 Task: Add the task  Develop a new online marketplace for a specific industry to the section API Security Sprint in the project AgileCraft and add a Due Date to the respective task as 2024/05/17
Action: Mouse moved to (57, 377)
Screenshot: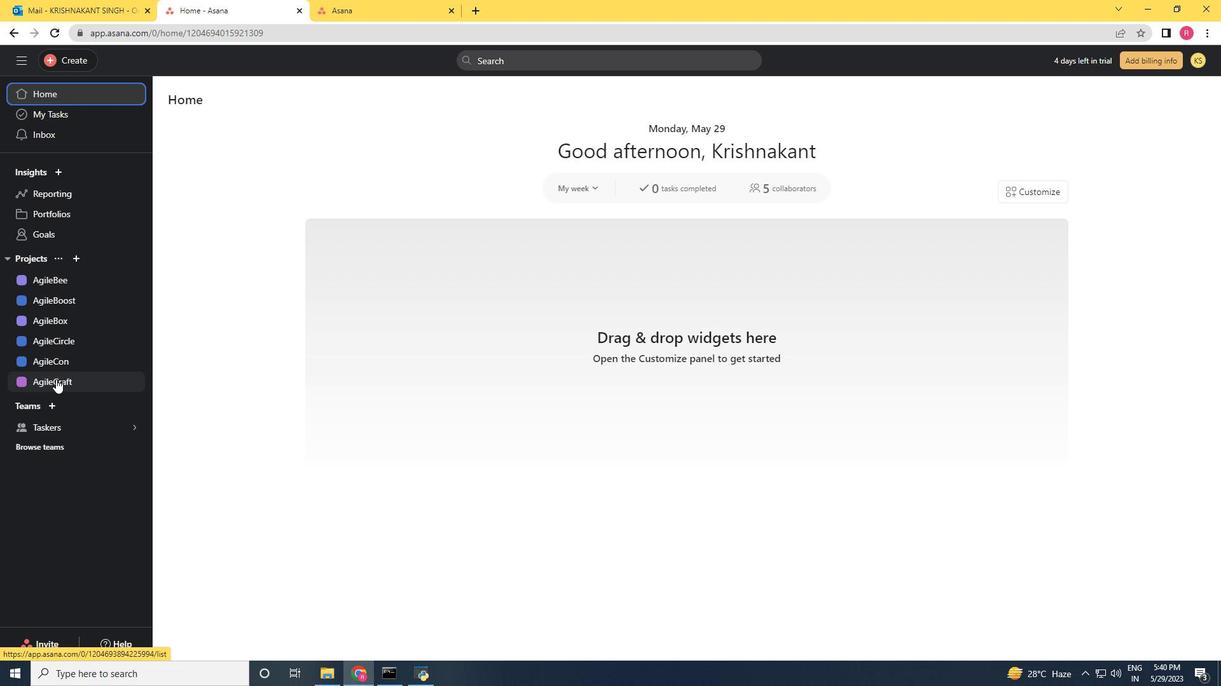
Action: Mouse pressed left at (57, 377)
Screenshot: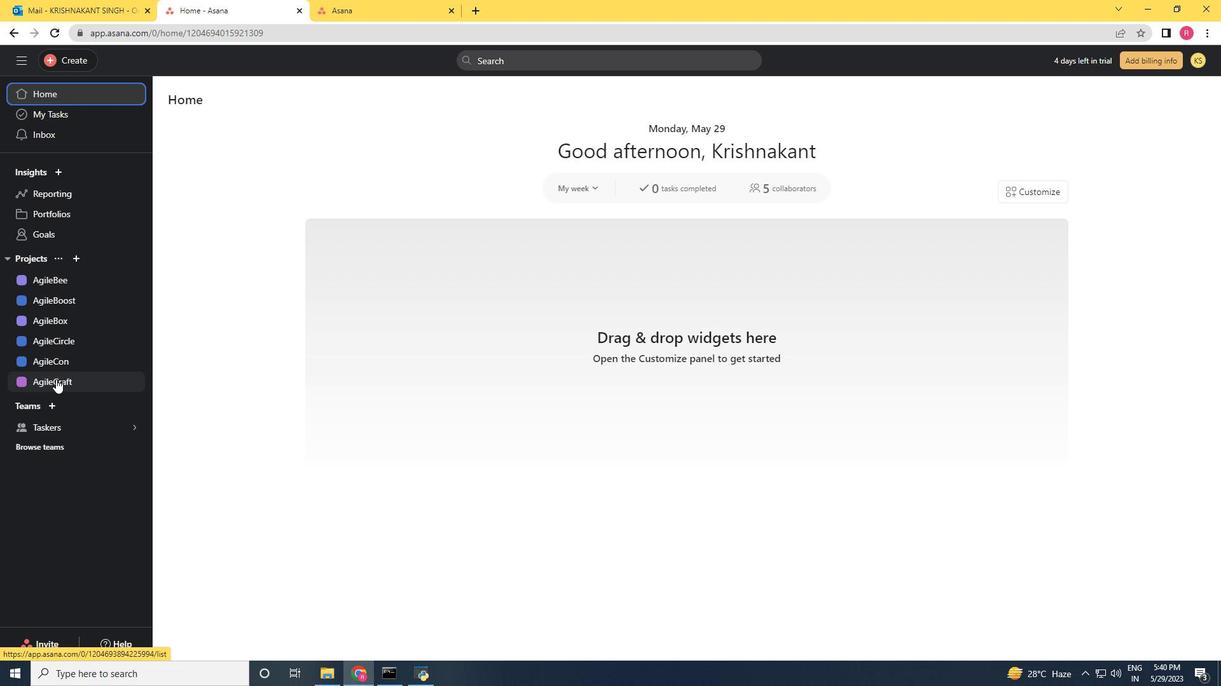 
Action: Mouse moved to (1011, 533)
Screenshot: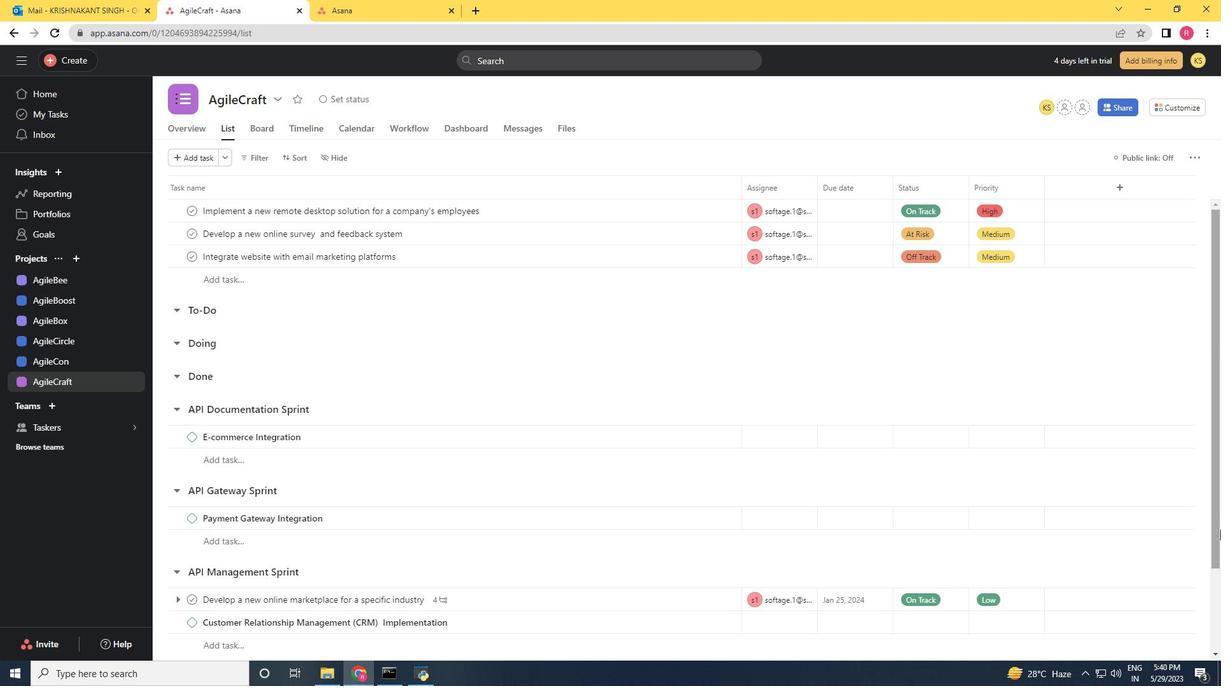 
Action: Mouse scrolled (1011, 532) with delta (0, 0)
Screenshot: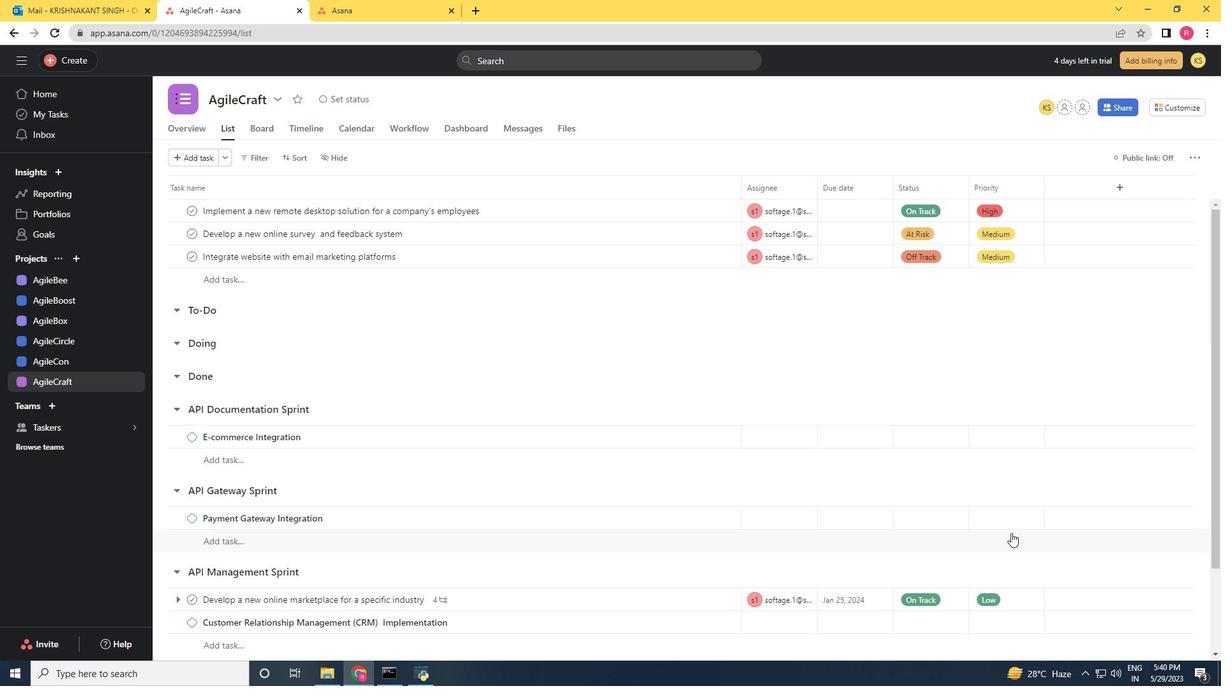 
Action: Mouse moved to (998, 538)
Screenshot: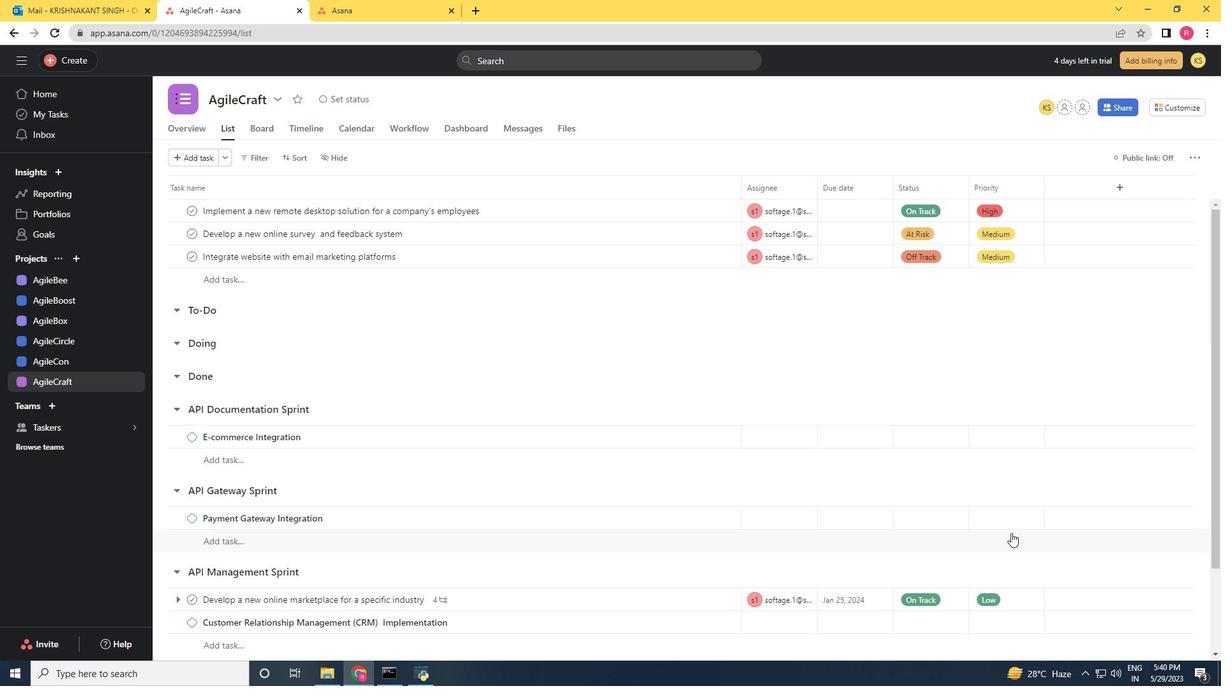 
Action: Mouse scrolled (998, 538) with delta (0, 0)
Screenshot: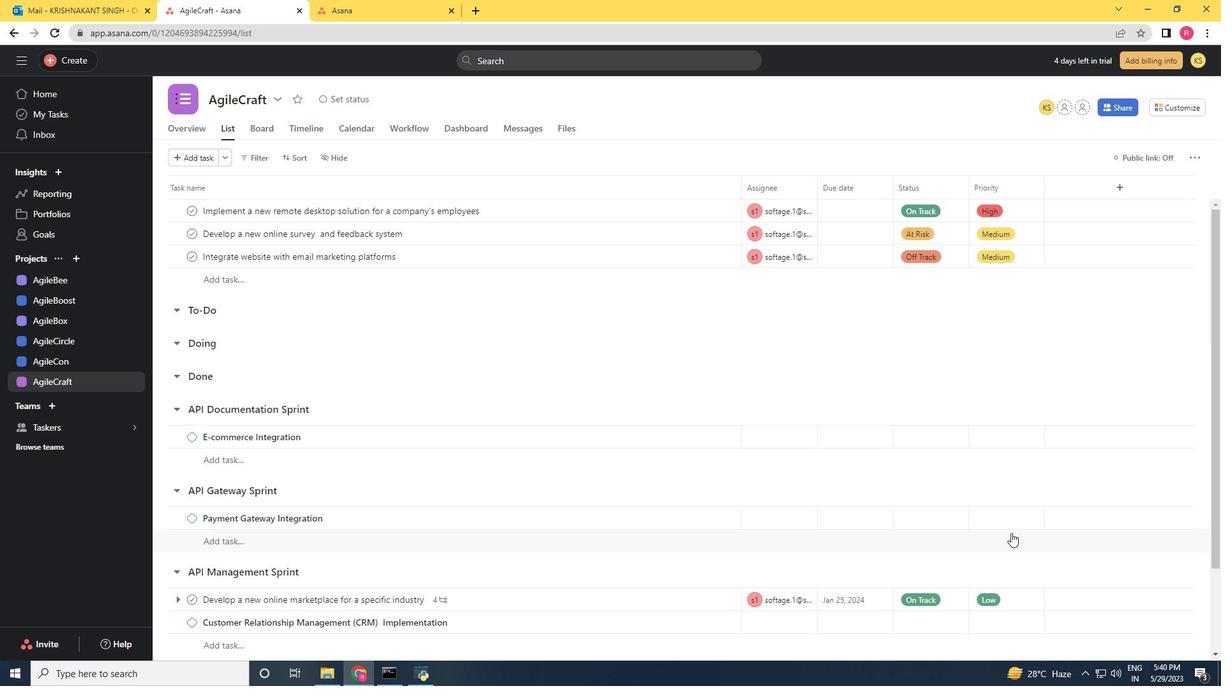 
Action: Mouse moved to (969, 547)
Screenshot: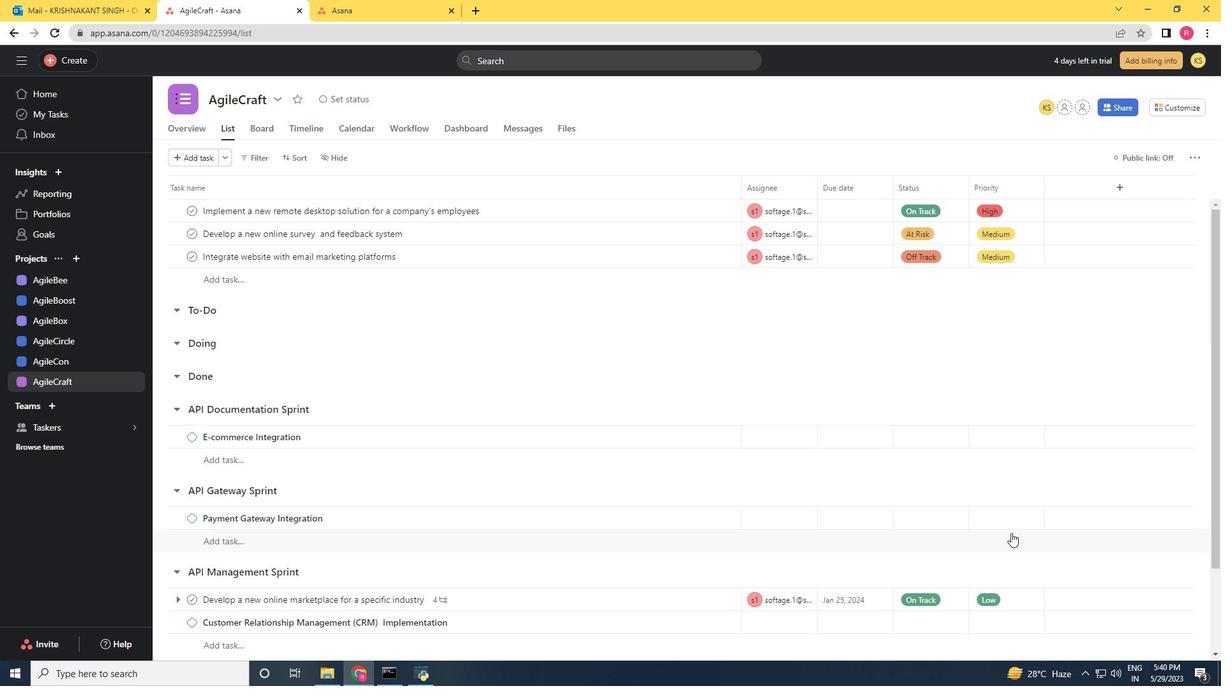 
Action: Mouse scrolled (969, 546) with delta (0, 0)
Screenshot: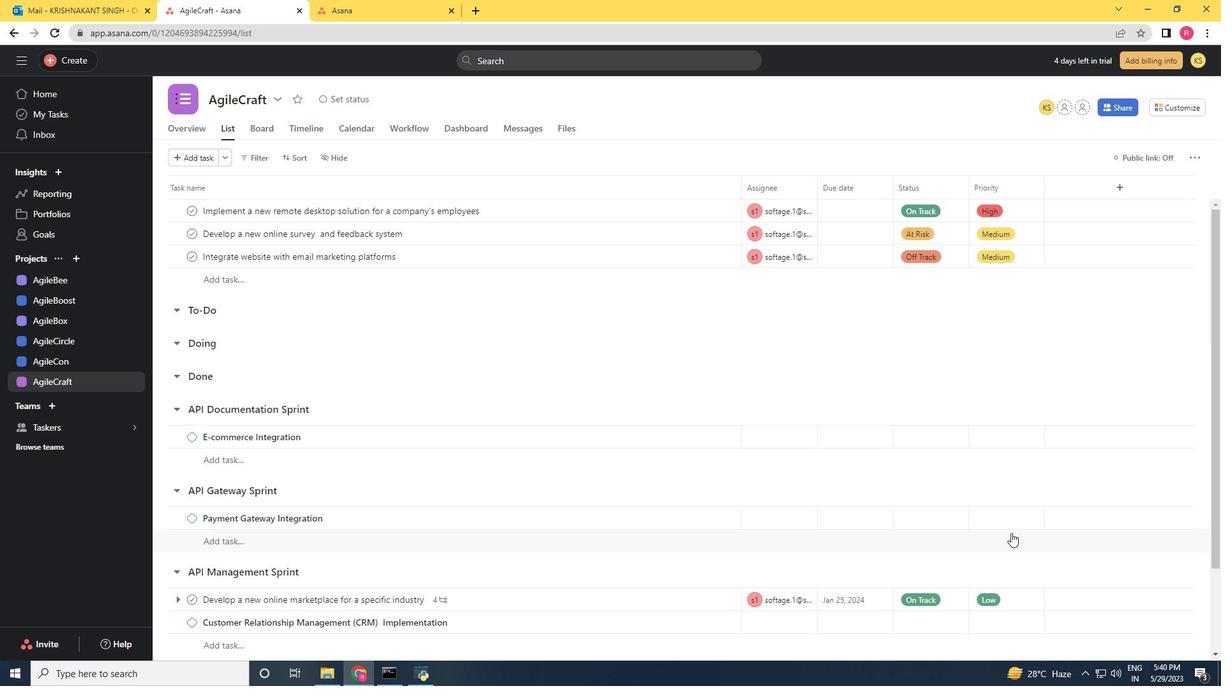 
Action: Mouse moved to (901, 562)
Screenshot: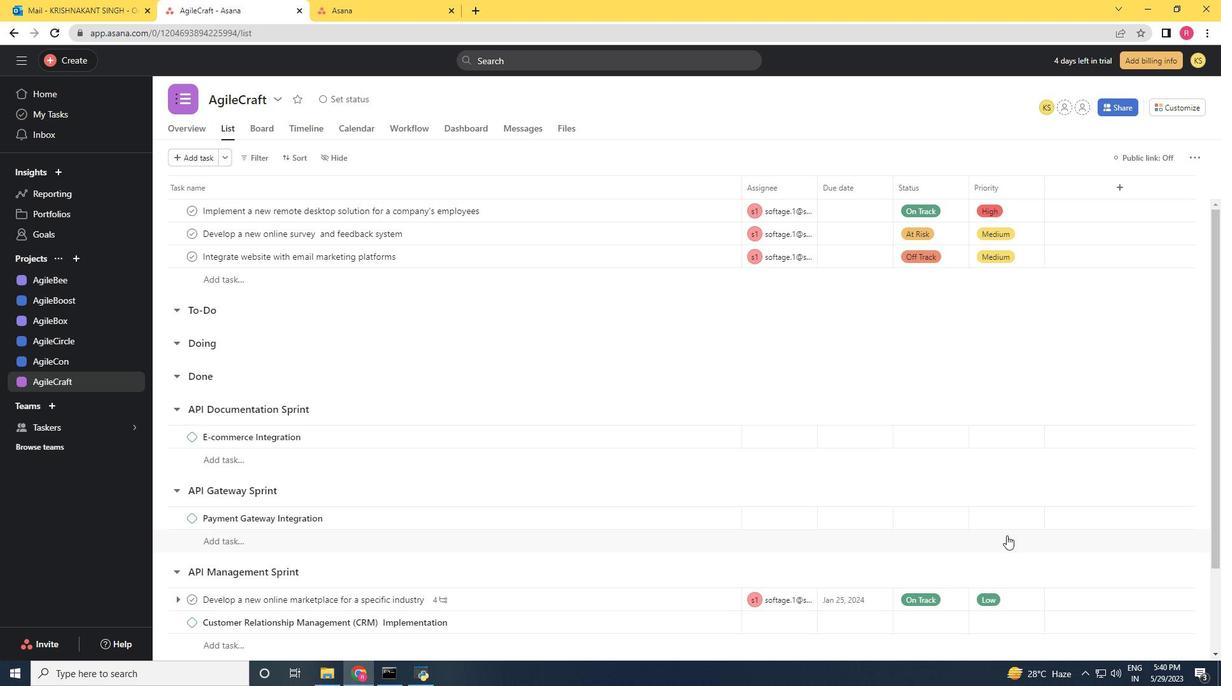
Action: Mouse scrolled (901, 561) with delta (0, 0)
Screenshot: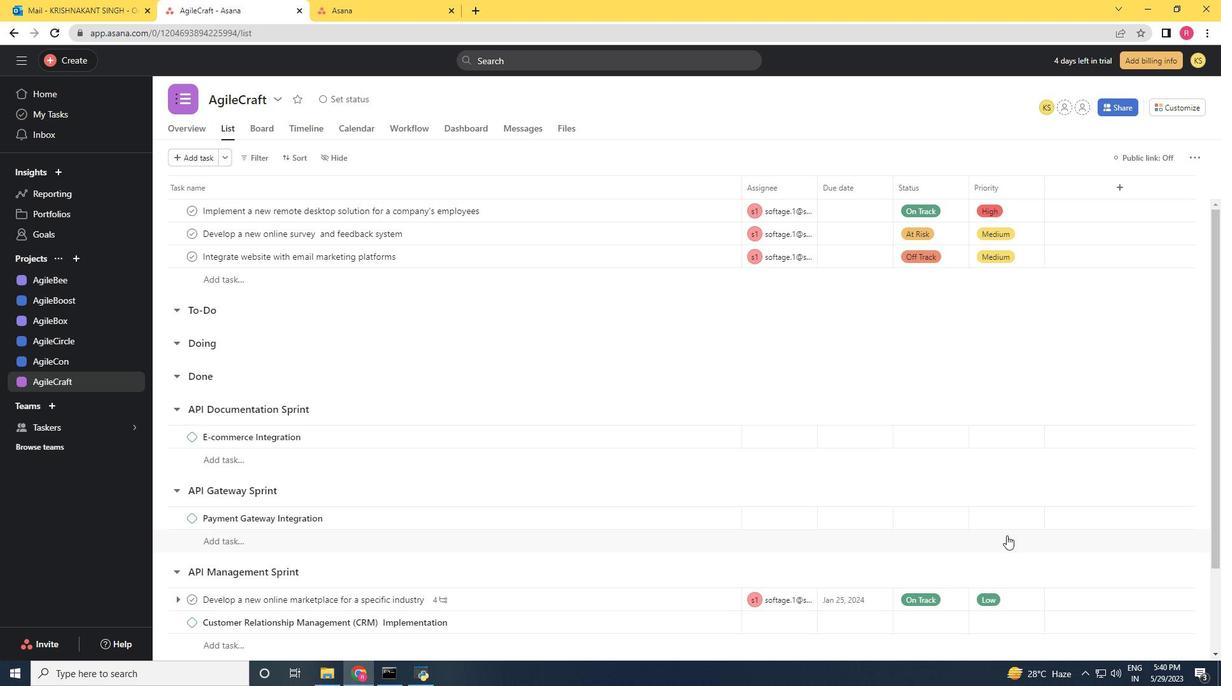 
Action: Mouse moved to (704, 497)
Screenshot: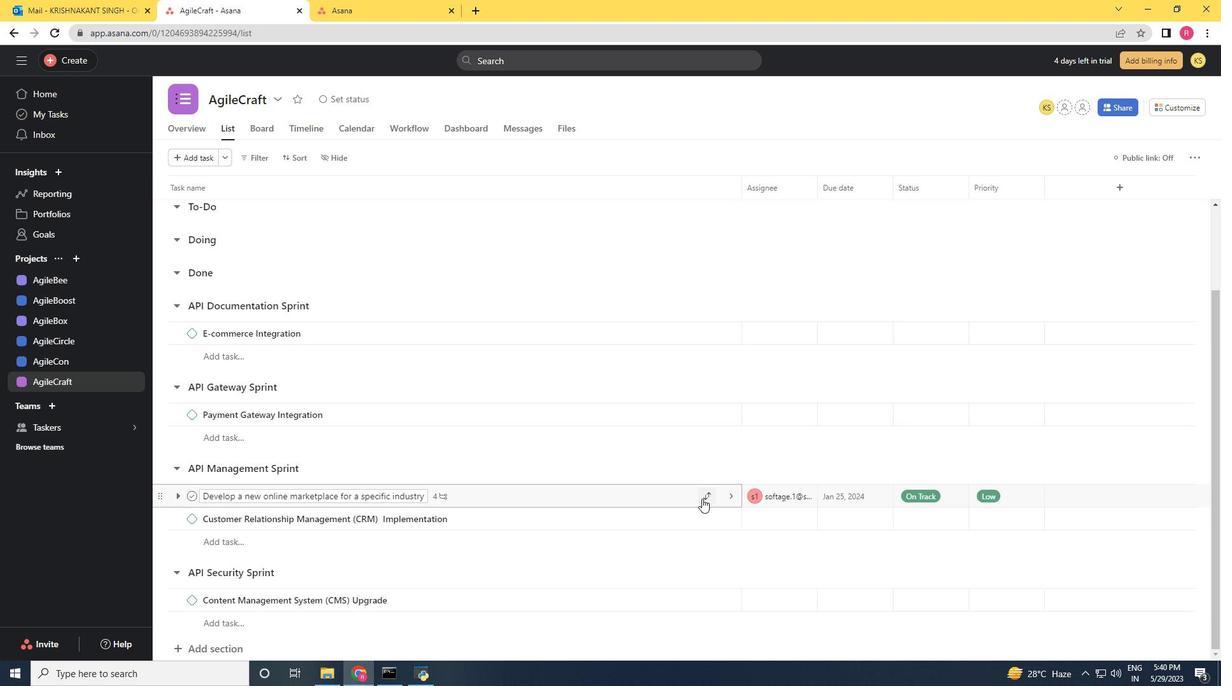 
Action: Mouse pressed left at (704, 497)
Screenshot: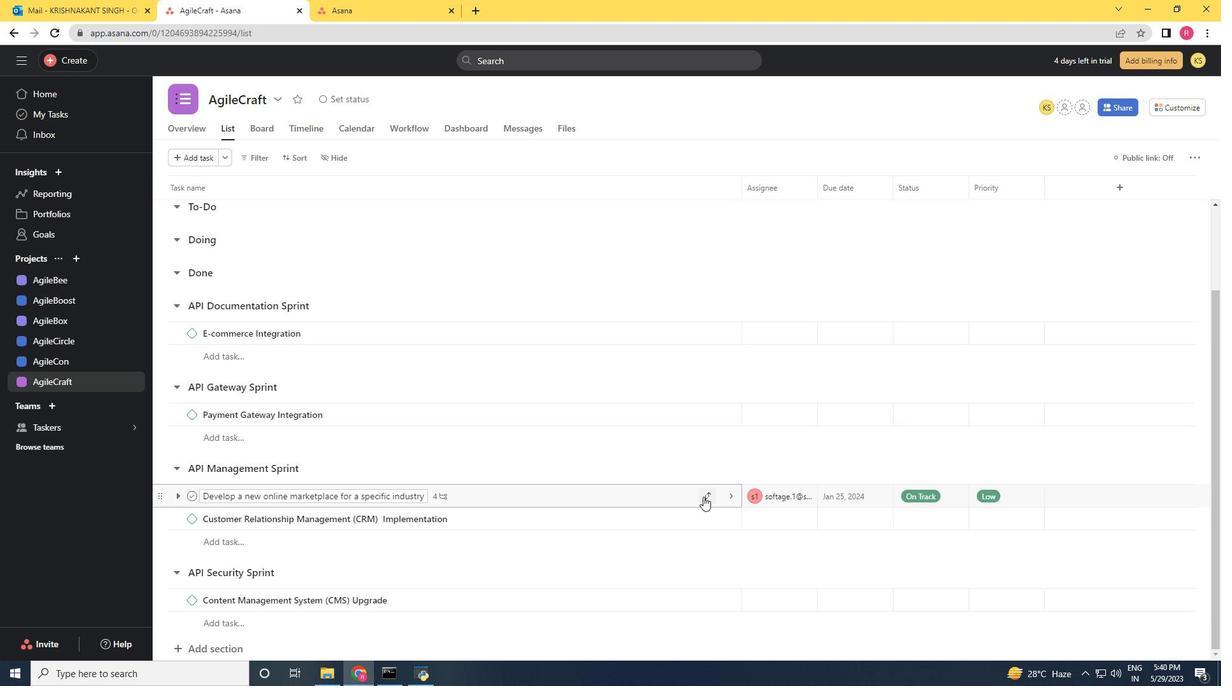 
Action: Mouse moved to (676, 466)
Screenshot: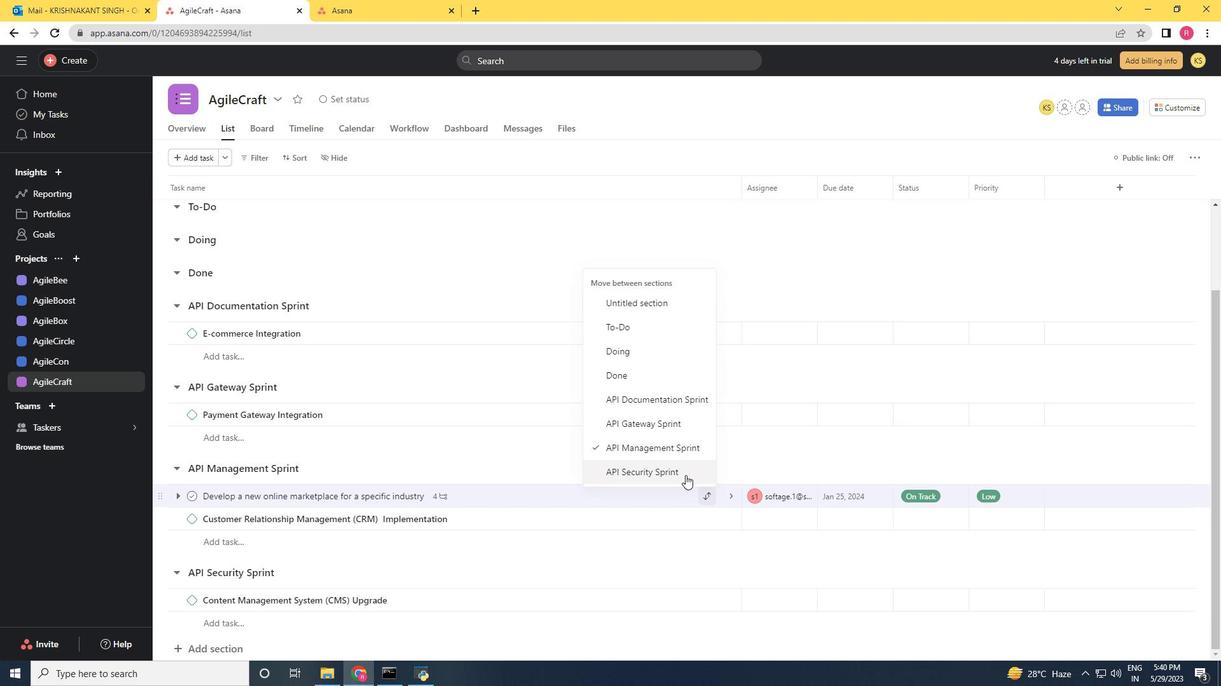 
Action: Mouse pressed left at (676, 466)
Screenshot: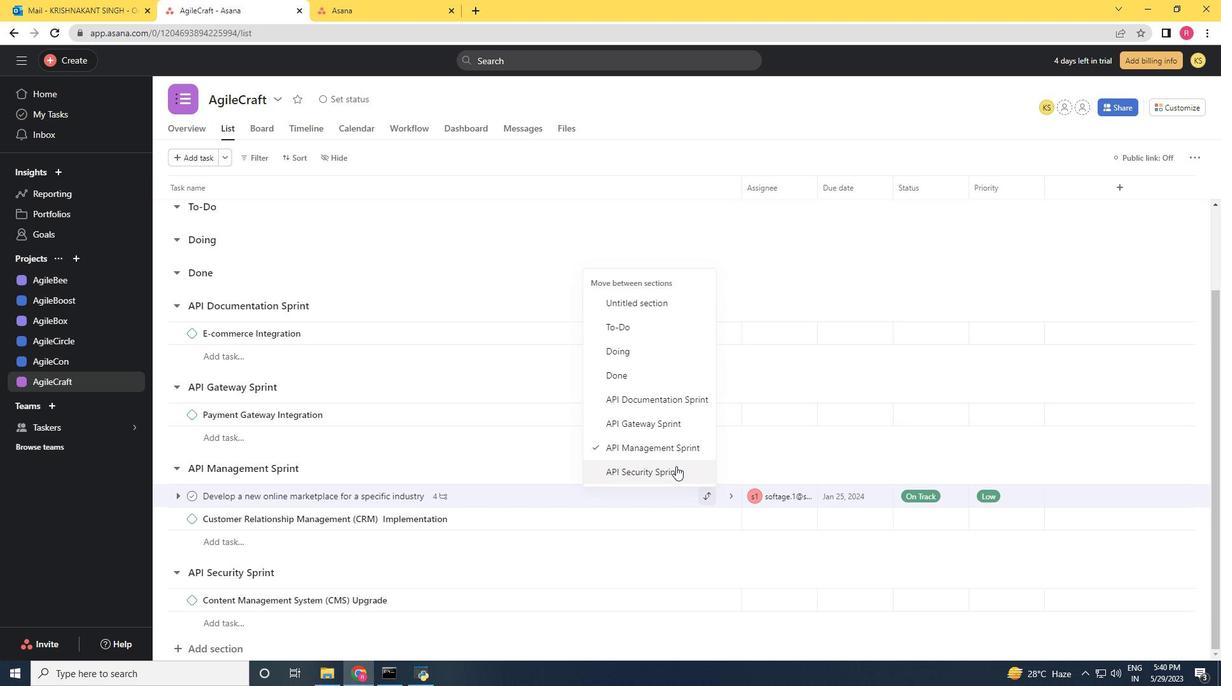 
Action: Mouse moved to (639, 569)
Screenshot: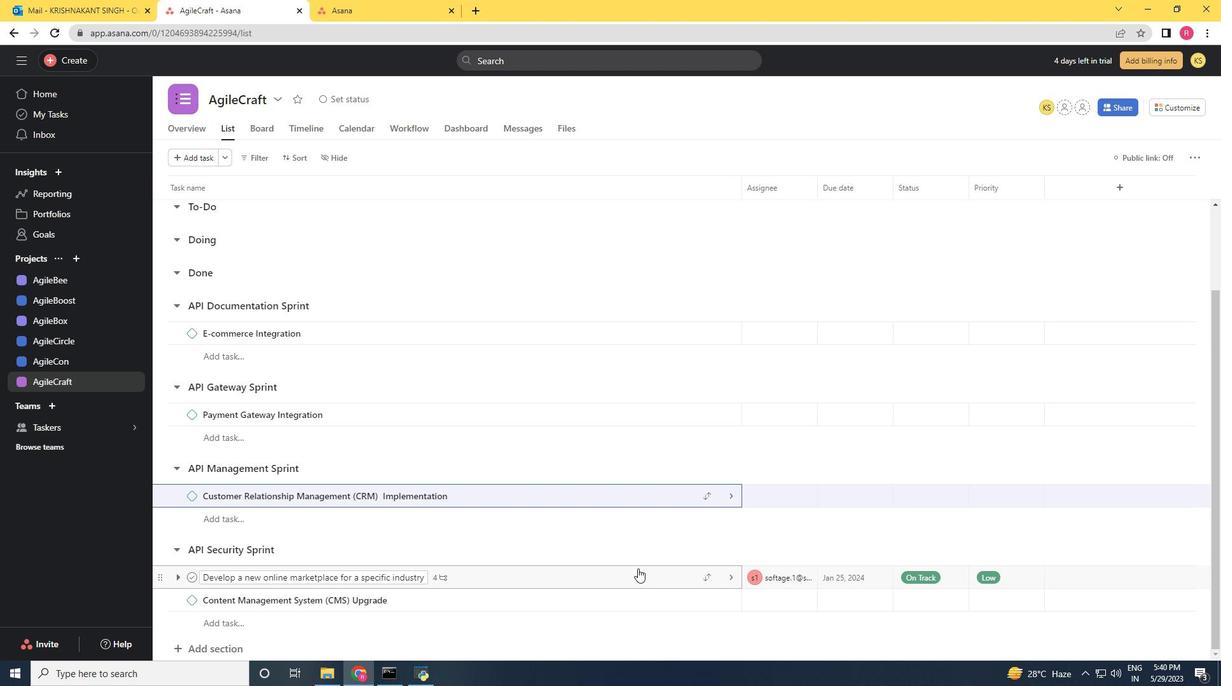 
Action: Mouse pressed left at (639, 569)
Screenshot: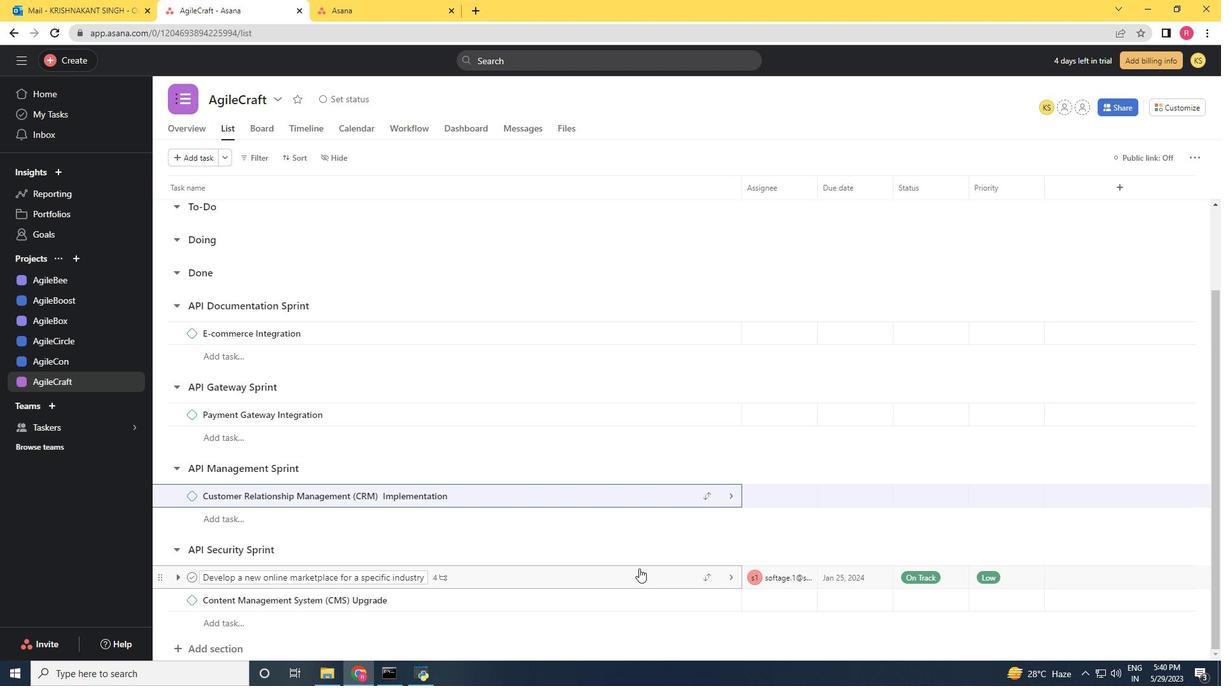 
Action: Mouse moved to (962, 254)
Screenshot: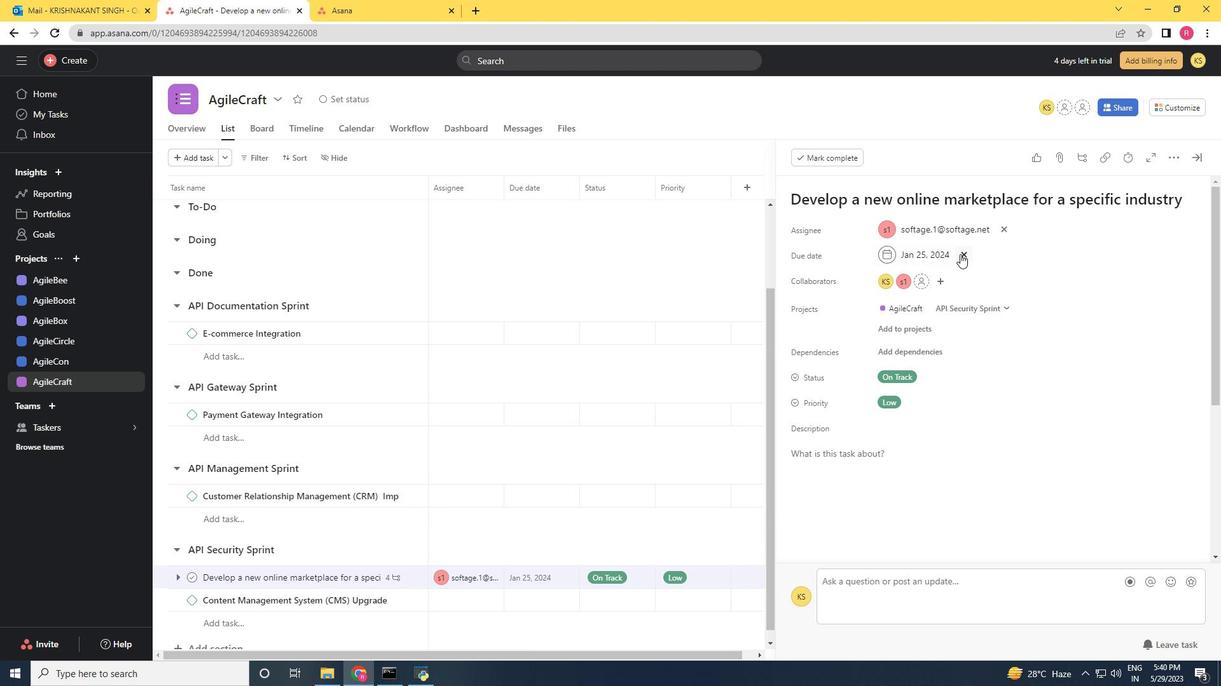 
Action: Mouse pressed left at (962, 254)
Screenshot: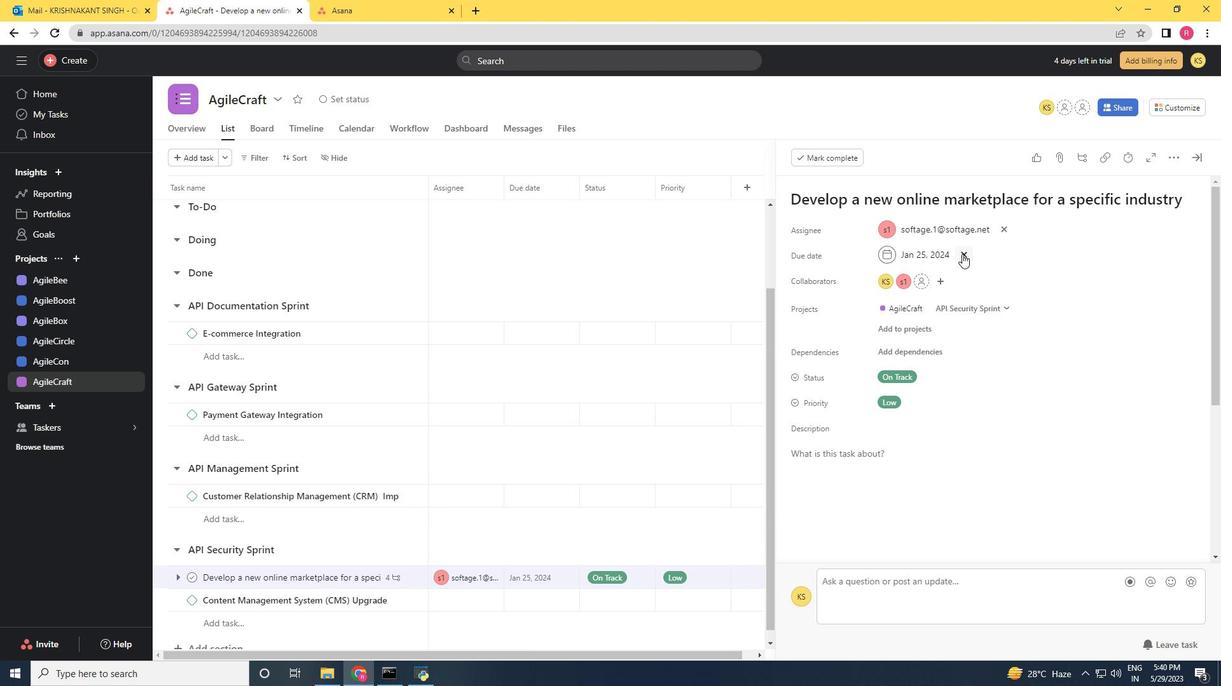 
Action: Mouse moved to (934, 256)
Screenshot: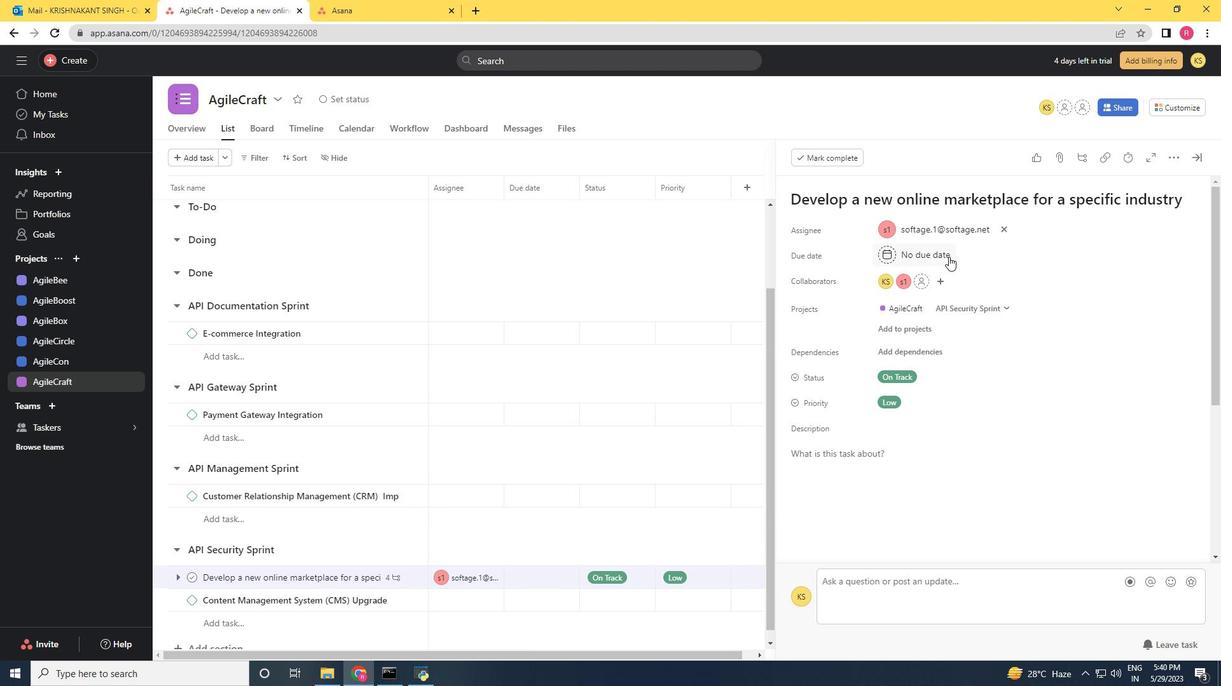 
Action: Mouse pressed left at (934, 256)
Screenshot: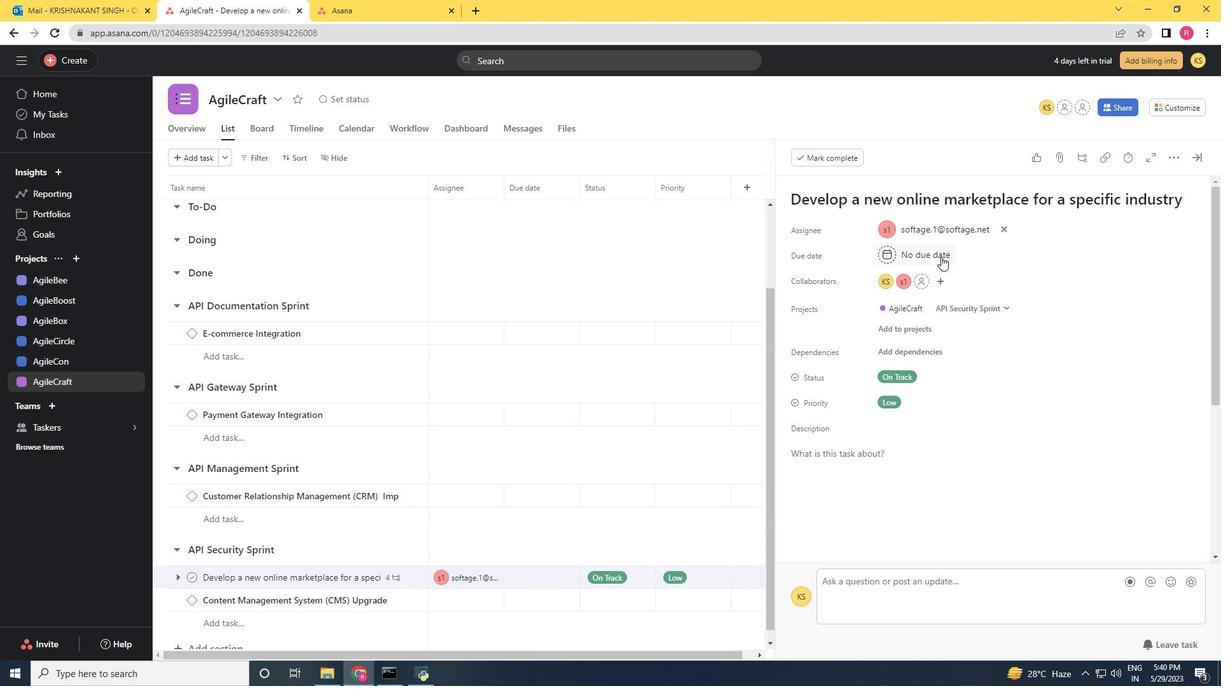 
Action: Mouse moved to (1030, 317)
Screenshot: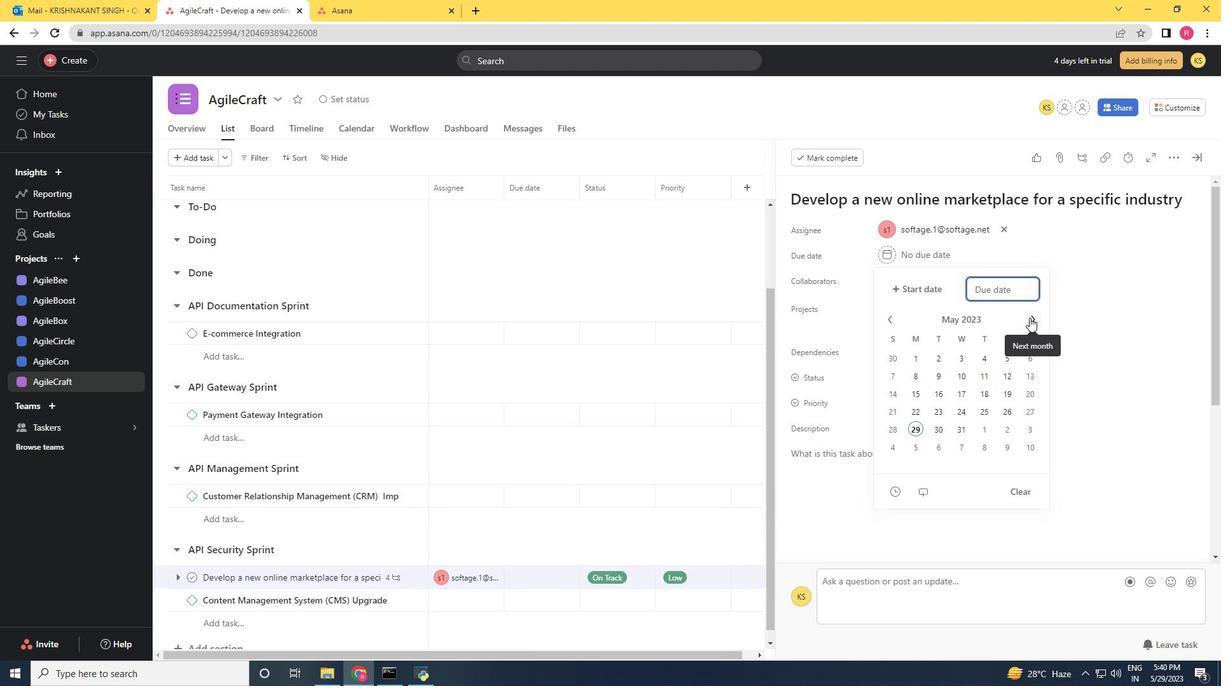 
Action: Mouse pressed left at (1030, 317)
Screenshot: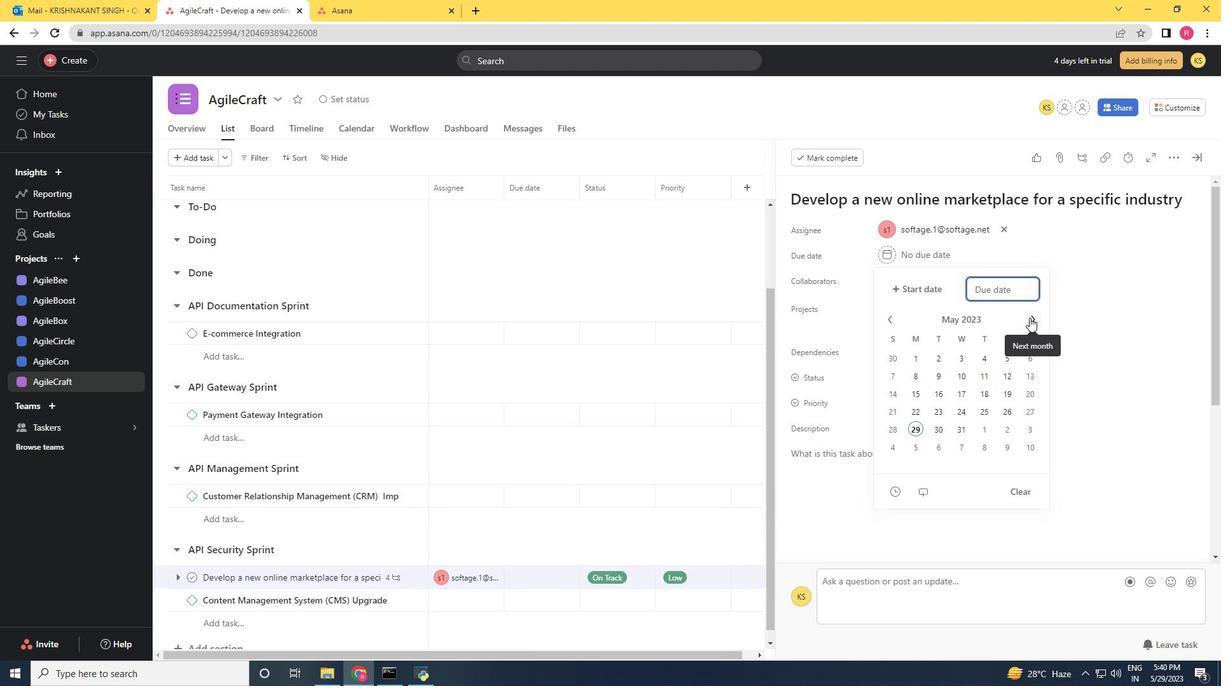 
Action: Mouse pressed left at (1030, 317)
Screenshot: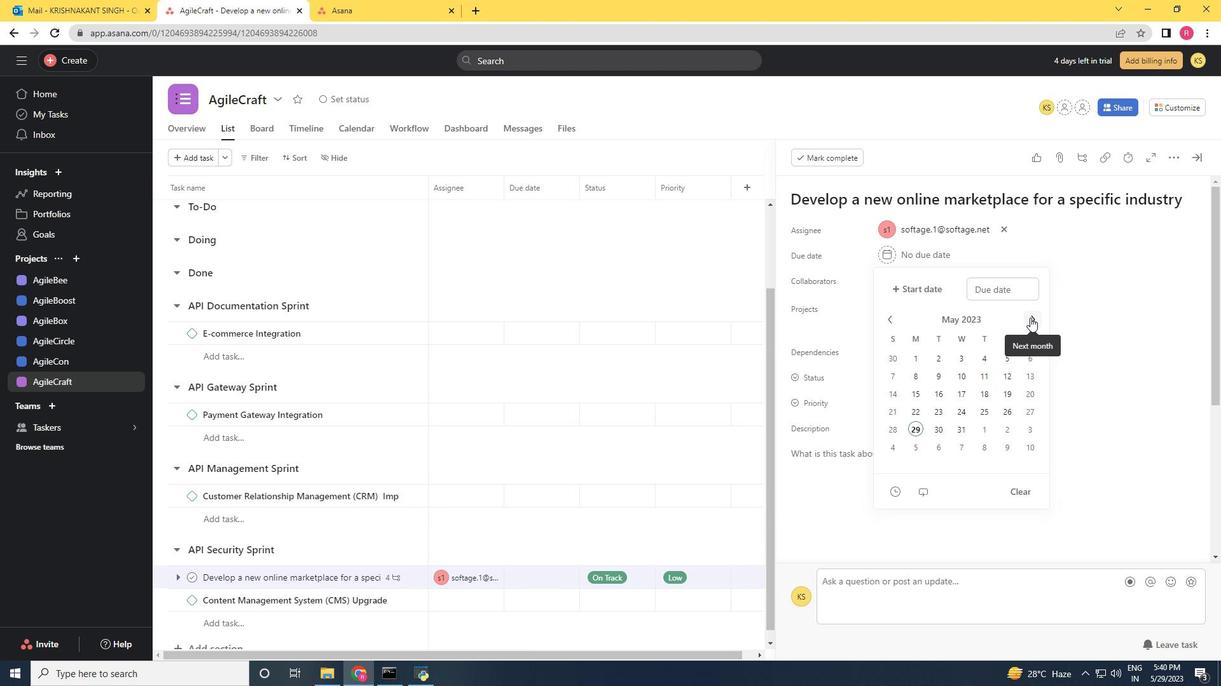
Action: Mouse pressed left at (1030, 317)
Screenshot: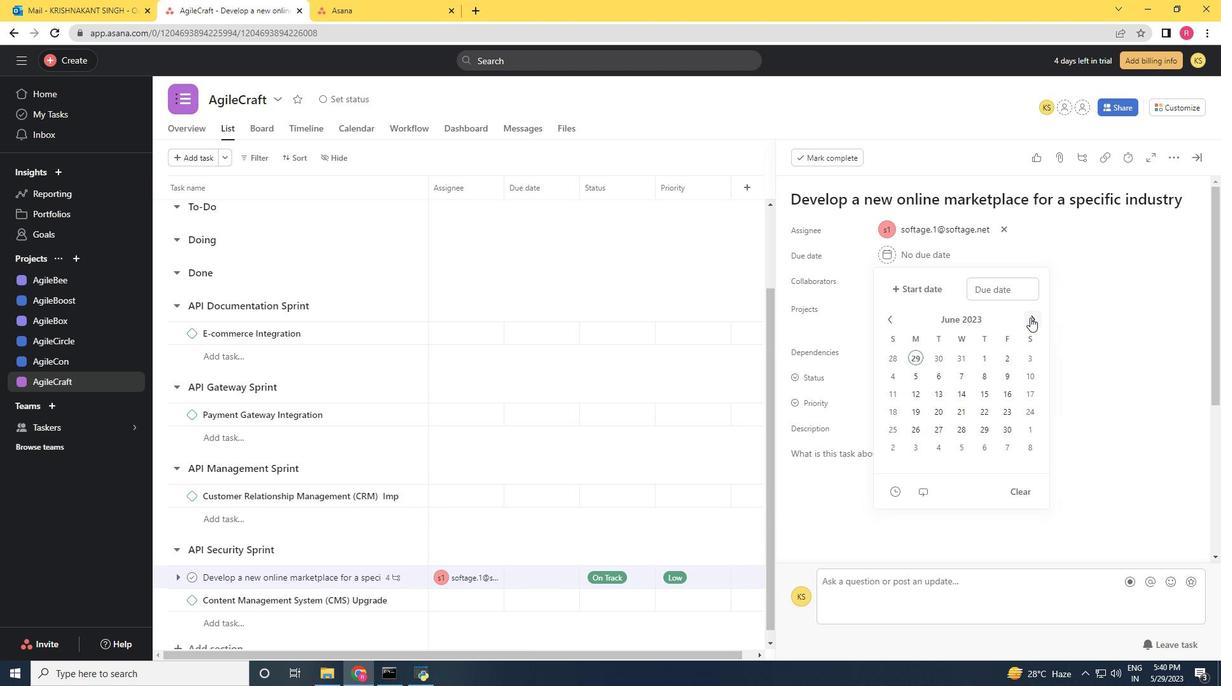
Action: Mouse pressed left at (1030, 317)
Screenshot: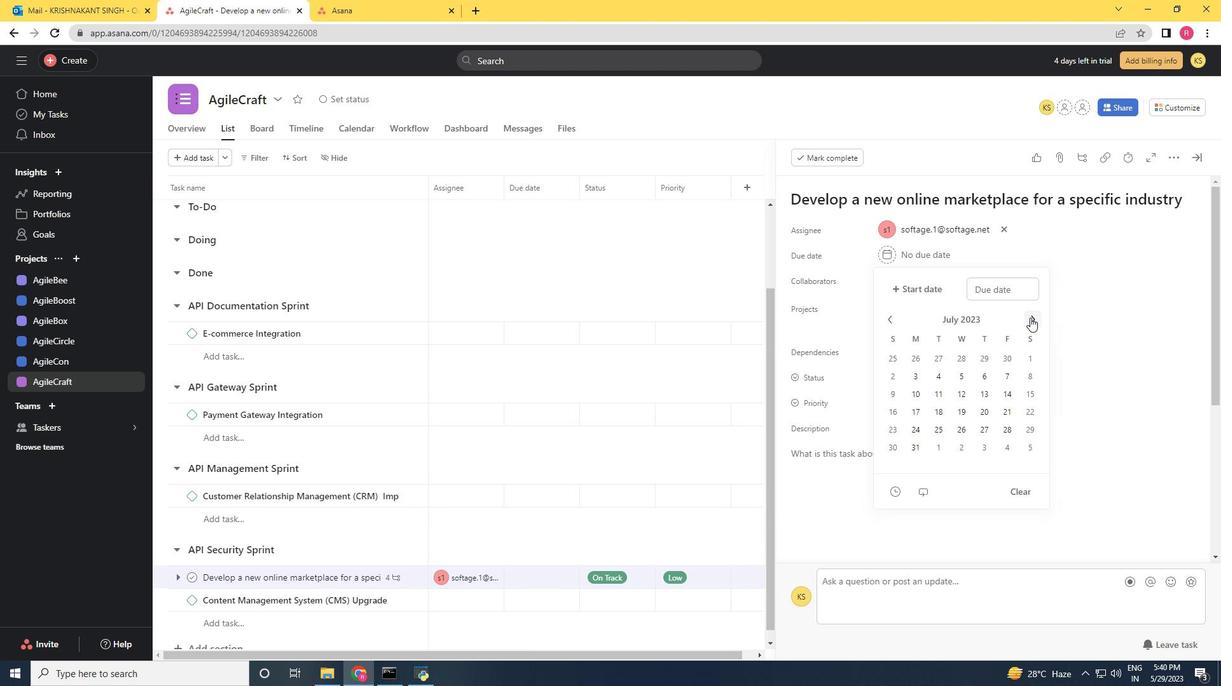 
Action: Mouse pressed left at (1030, 317)
Screenshot: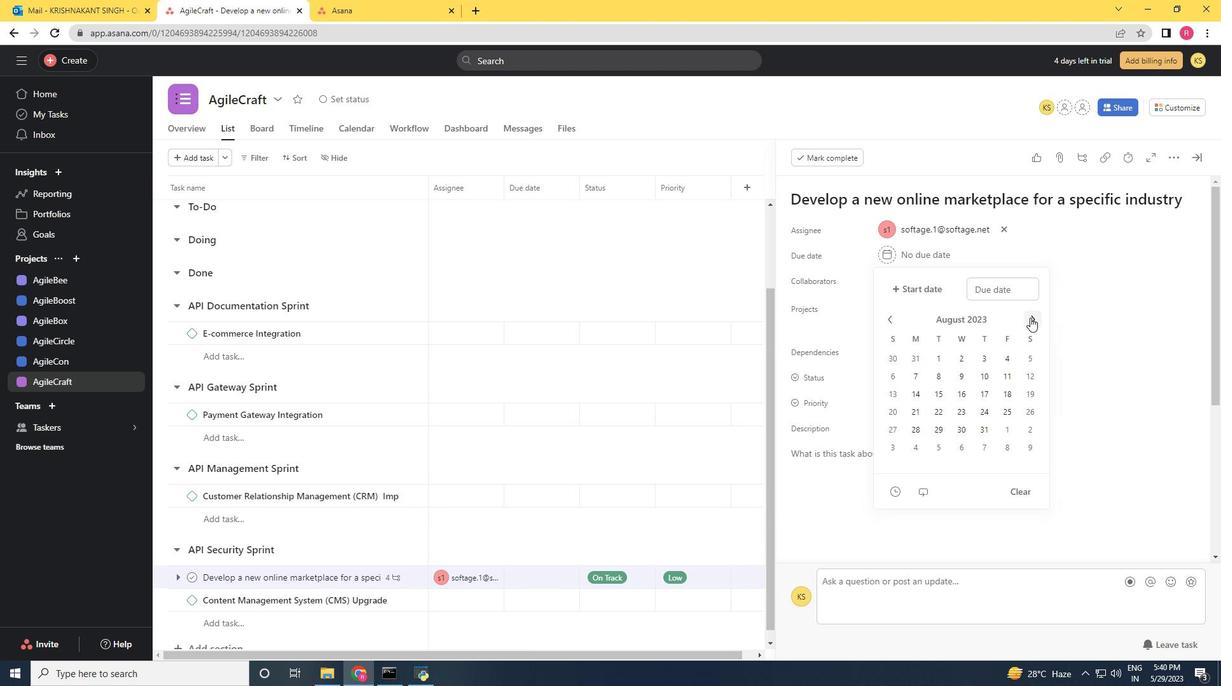 
Action: Mouse pressed left at (1030, 317)
Screenshot: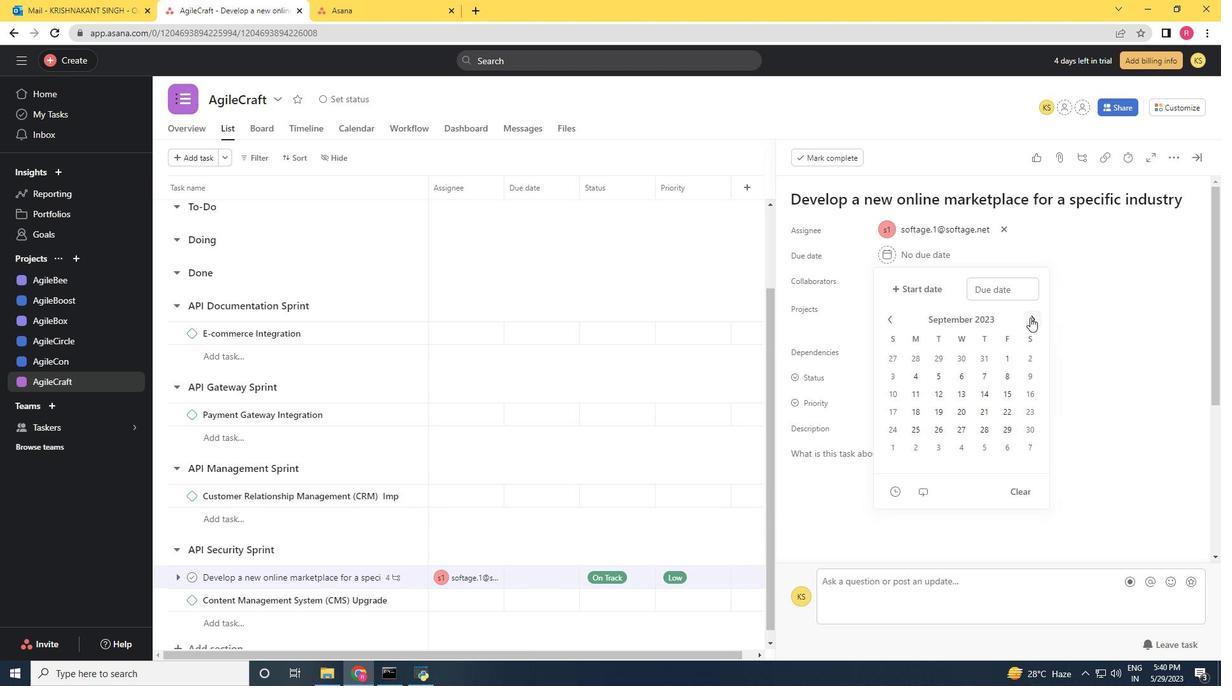 
Action: Mouse pressed left at (1030, 317)
Screenshot: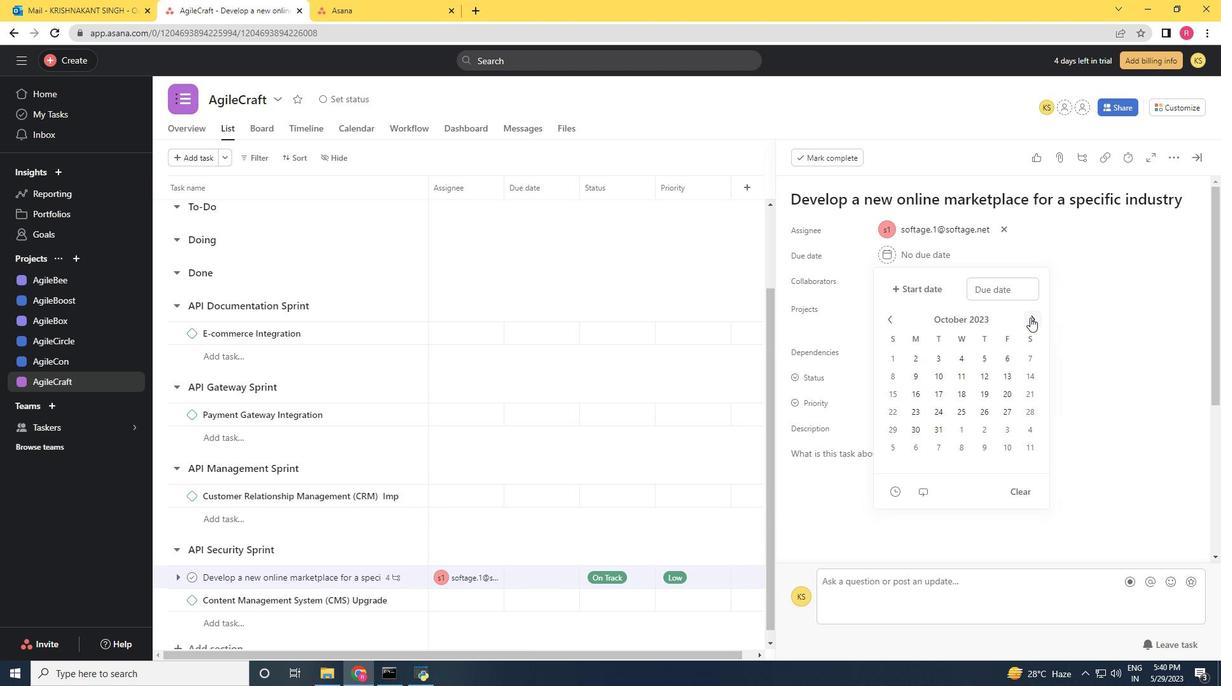 
Action: Mouse pressed left at (1030, 317)
Screenshot: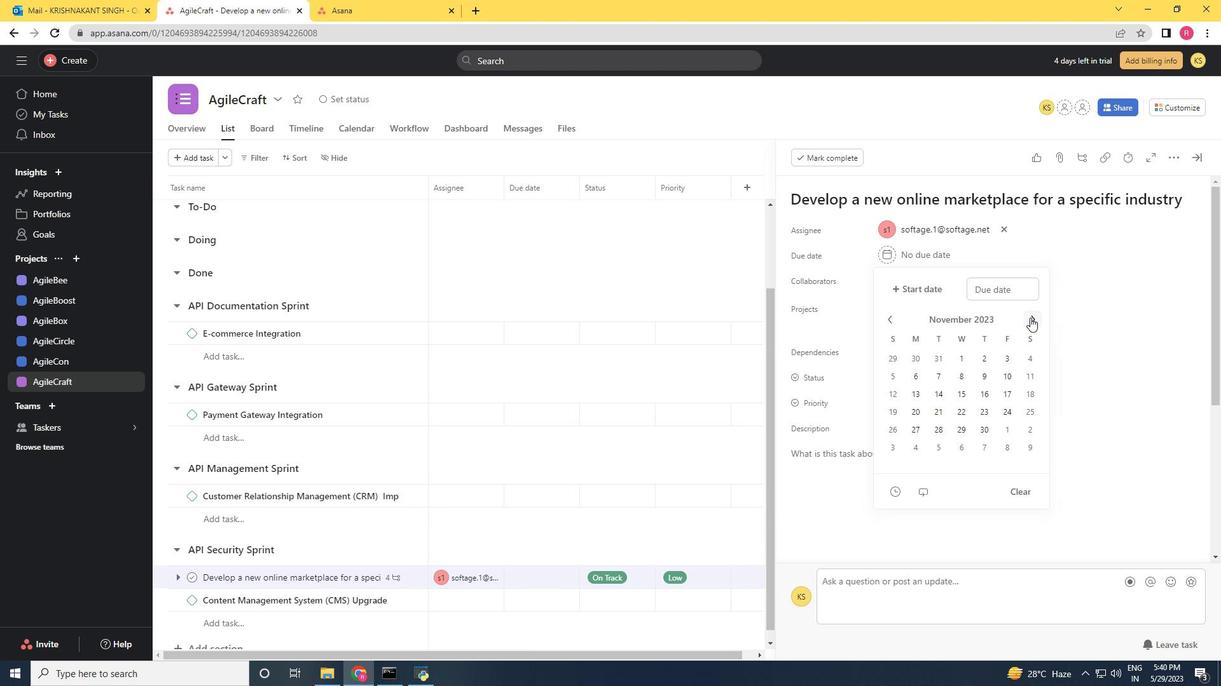 
Action: Mouse pressed left at (1030, 317)
Screenshot: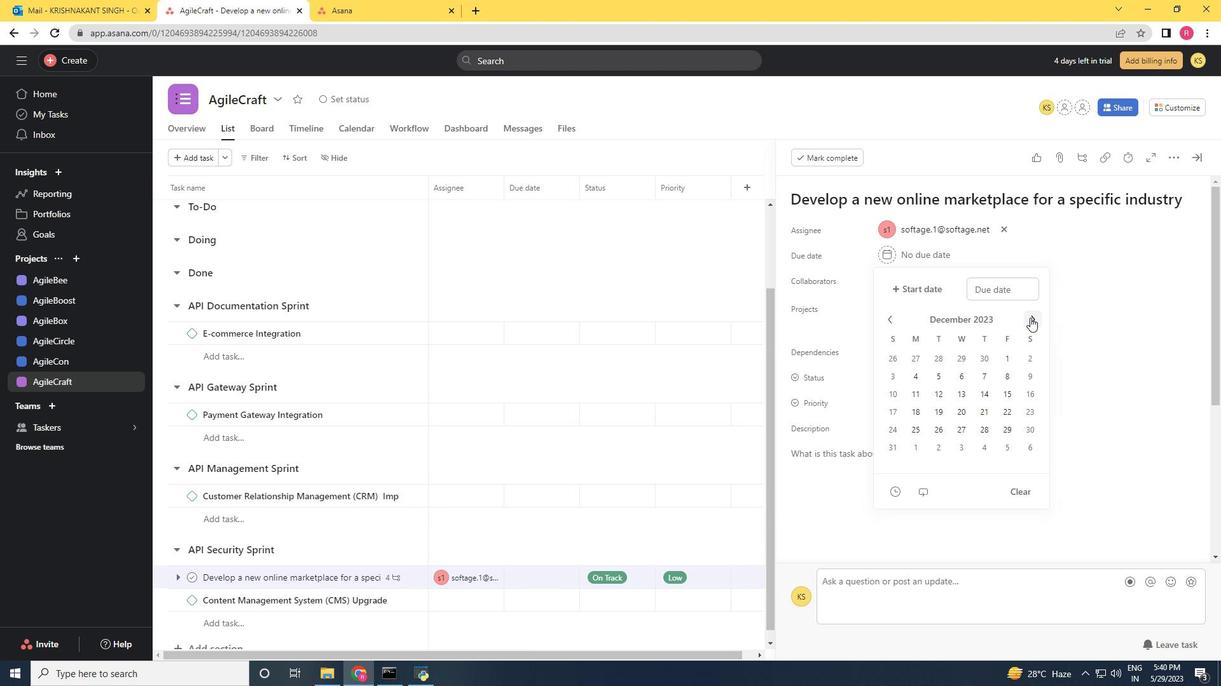 
Action: Mouse pressed left at (1030, 317)
Screenshot: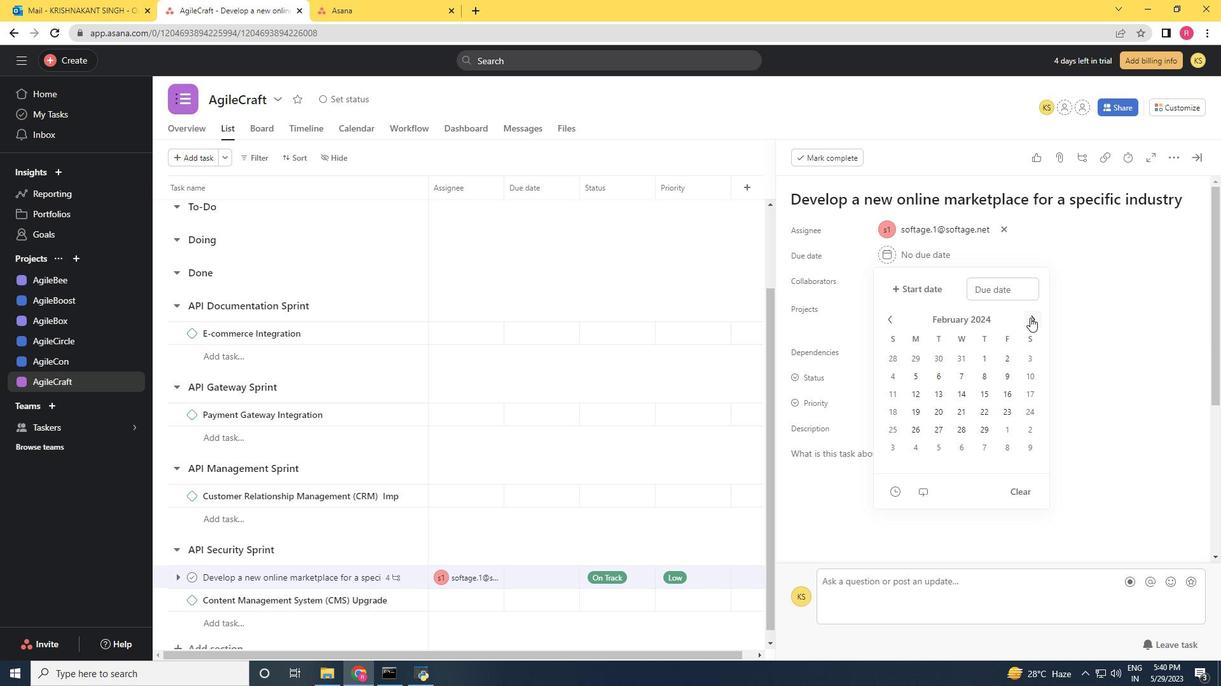 
Action: Mouse pressed left at (1030, 317)
Screenshot: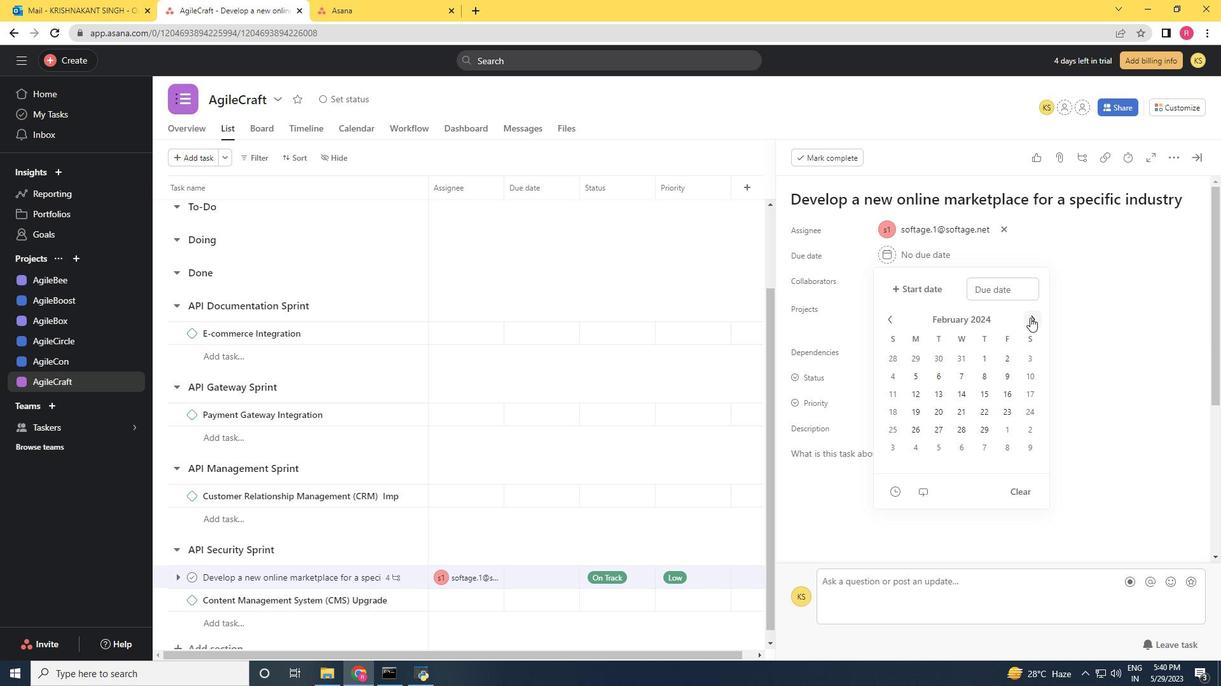 
Action: Mouse pressed left at (1030, 317)
Screenshot: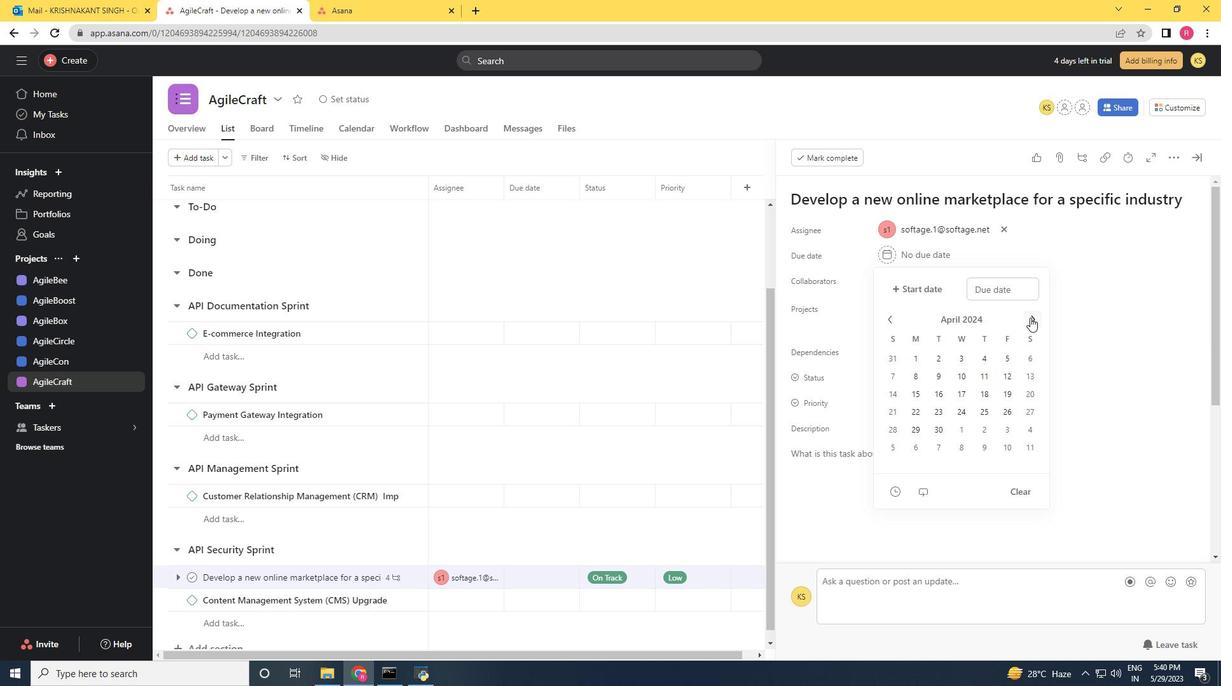 
Action: Mouse moved to (1011, 387)
Screenshot: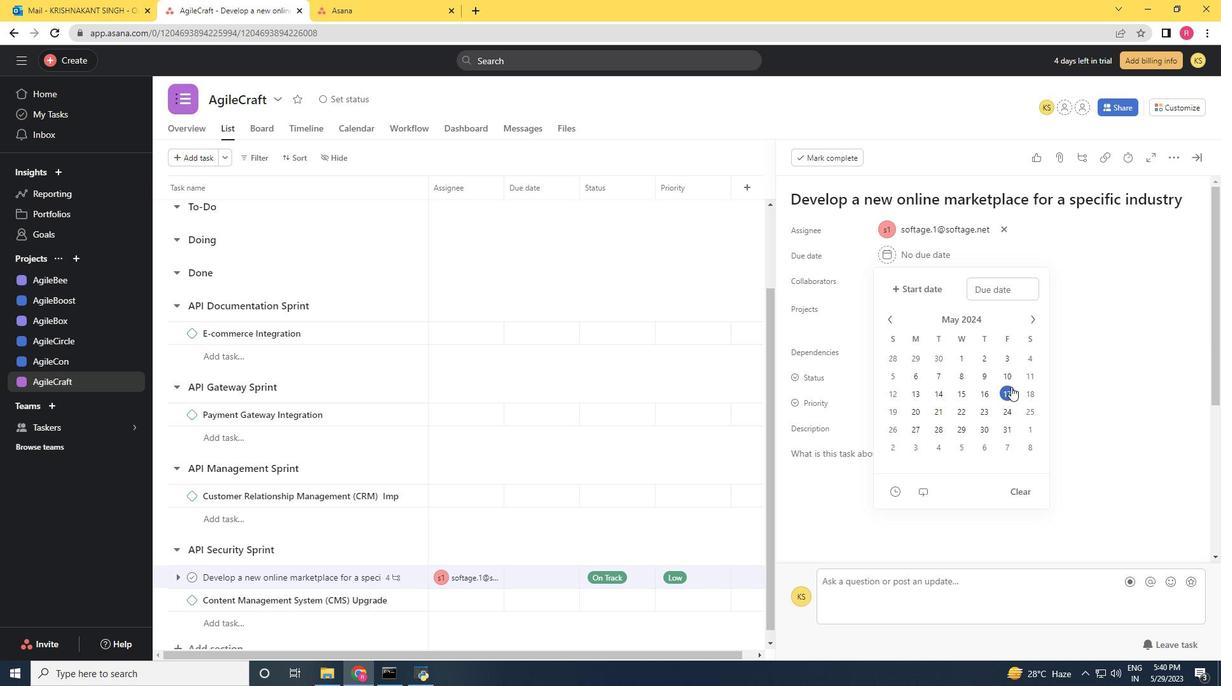 
Action: Mouse pressed left at (1011, 387)
Screenshot: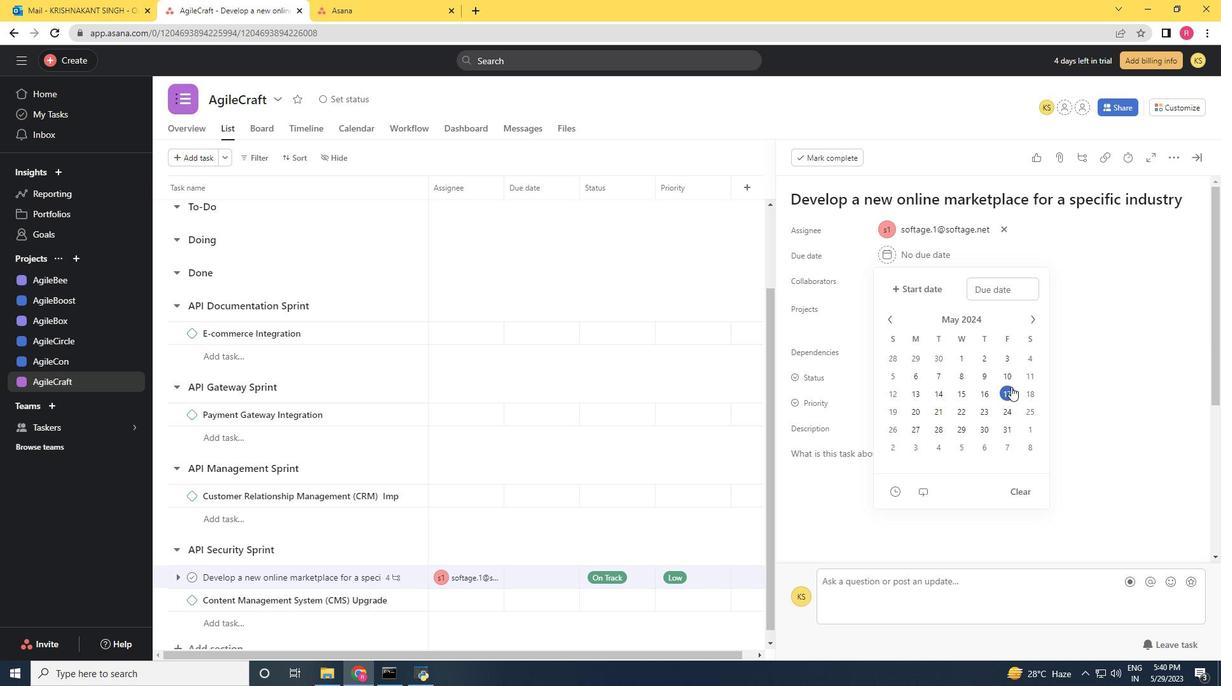 
Action: Mouse moved to (1088, 380)
Screenshot: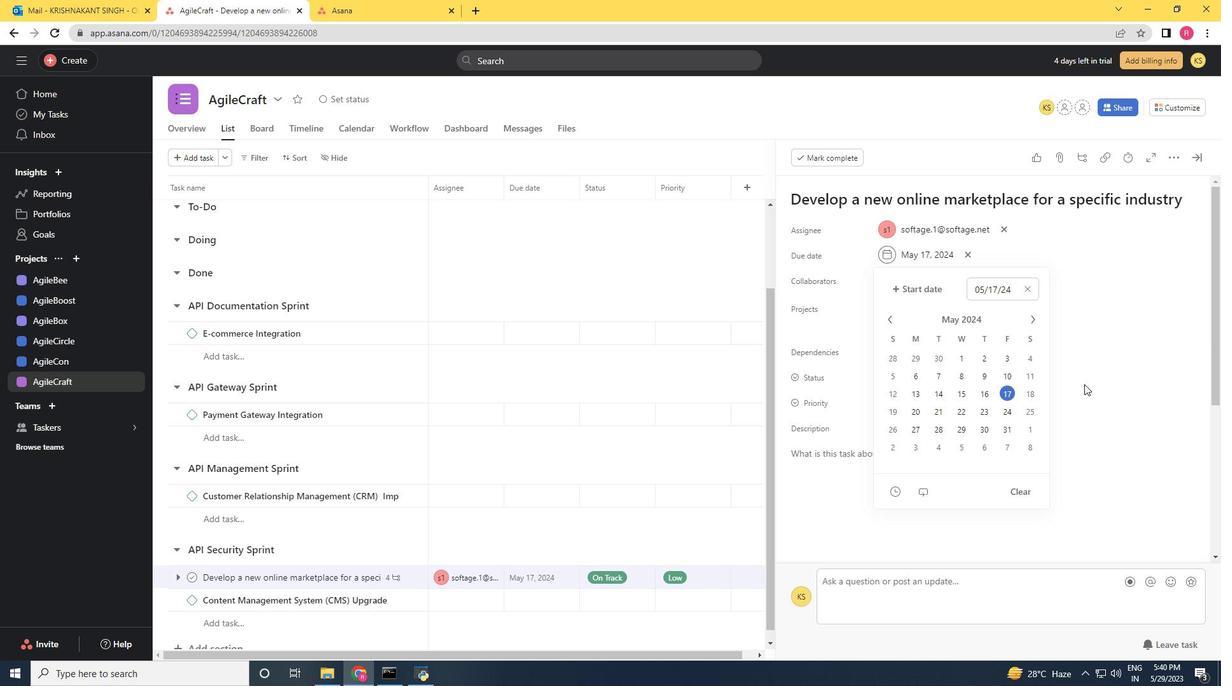 
Action: Mouse pressed left at (1088, 380)
Screenshot: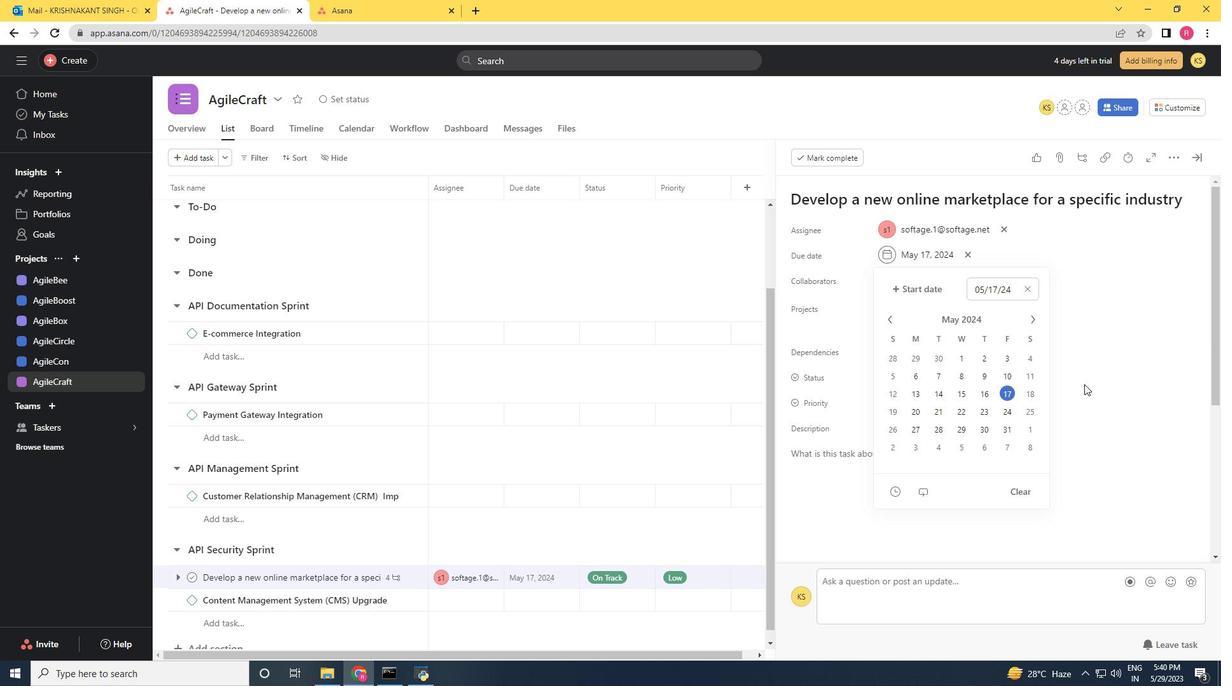
Action: Mouse moved to (1084, 380)
Screenshot: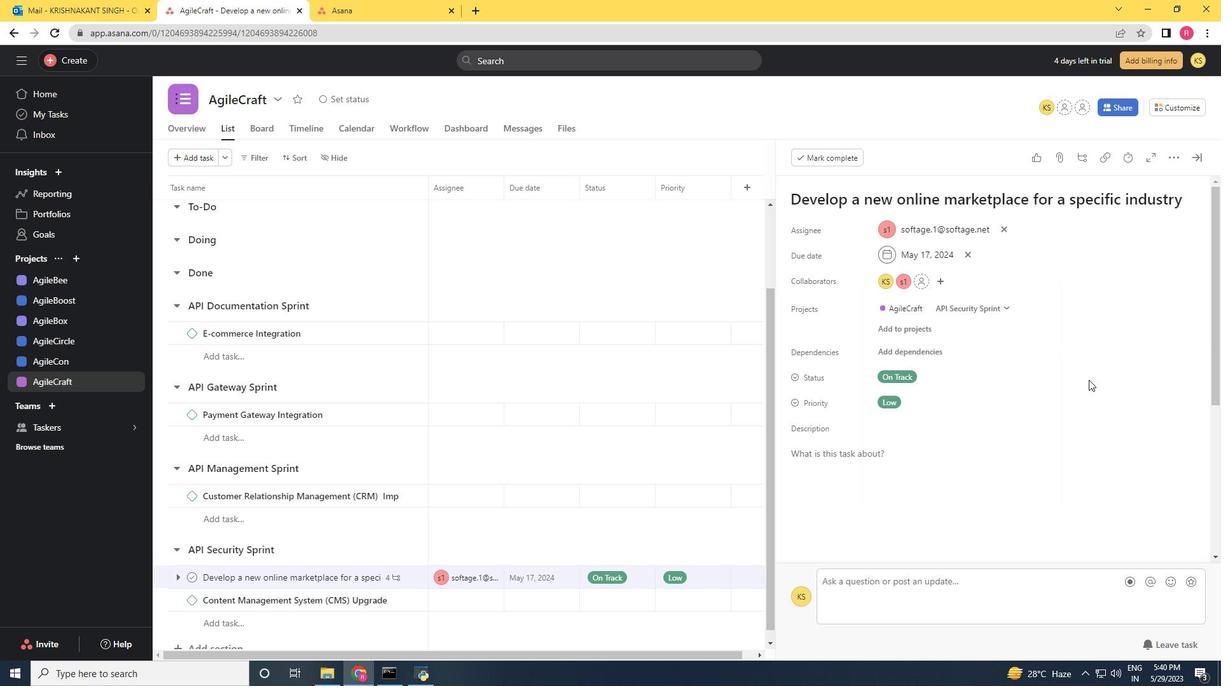 
